 Task: Add Aura Cacia Cypress Essential Oil to the cart.
Action: Mouse moved to (758, 271)
Screenshot: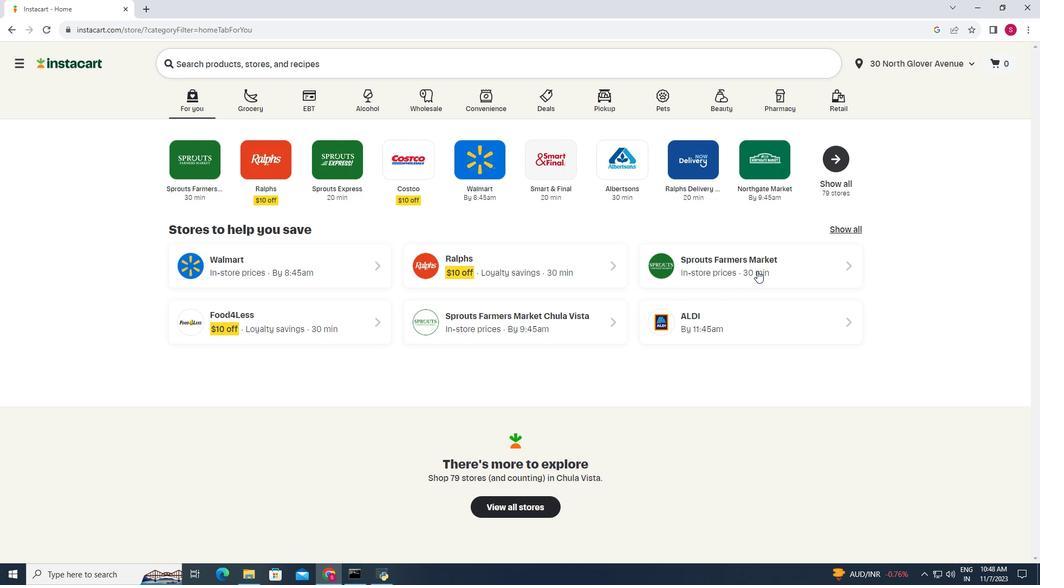 
Action: Mouse pressed left at (758, 271)
Screenshot: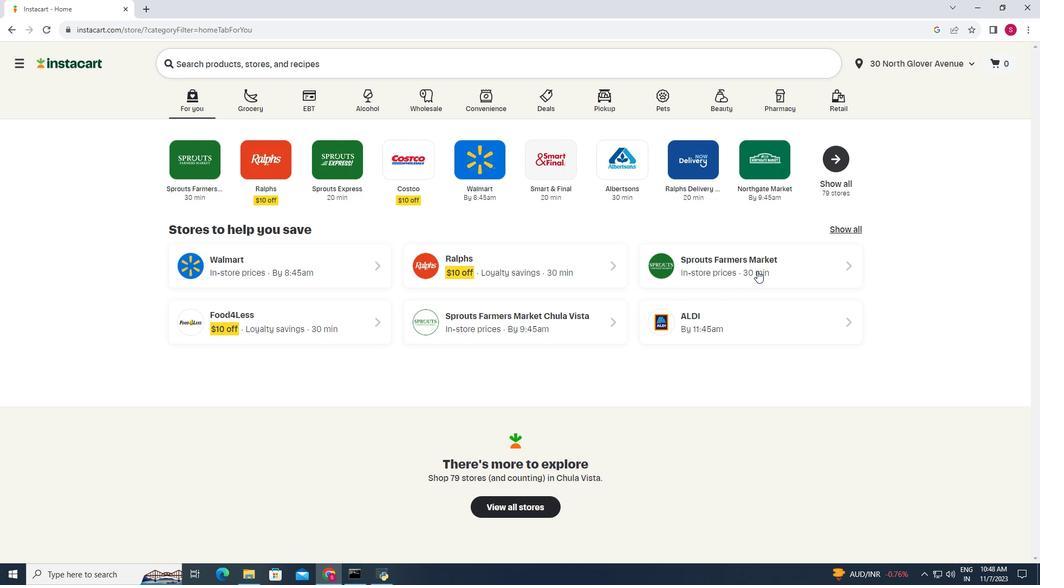 
Action: Mouse moved to (96, 462)
Screenshot: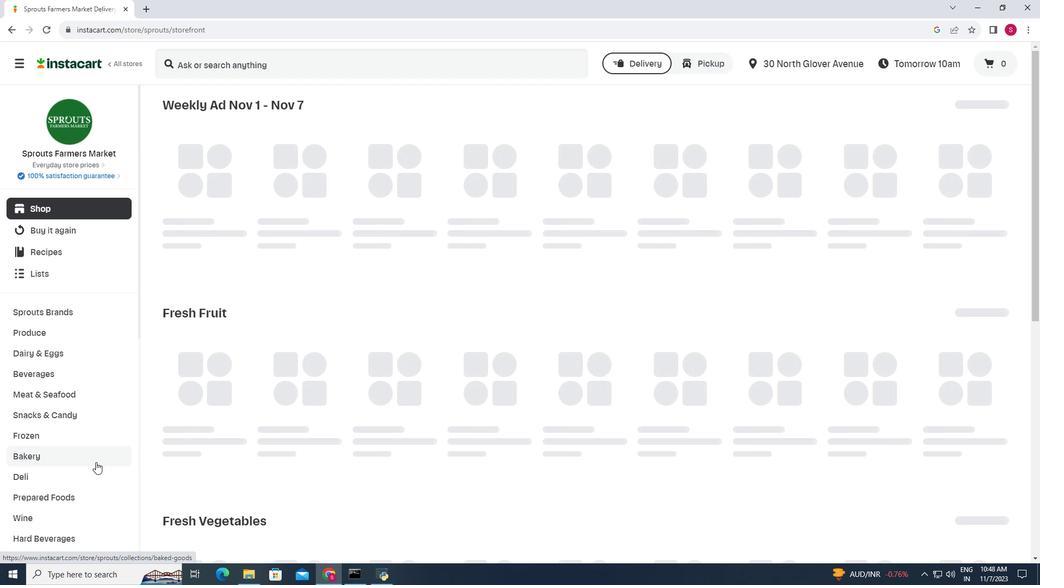 
Action: Mouse scrolled (96, 462) with delta (0, 0)
Screenshot: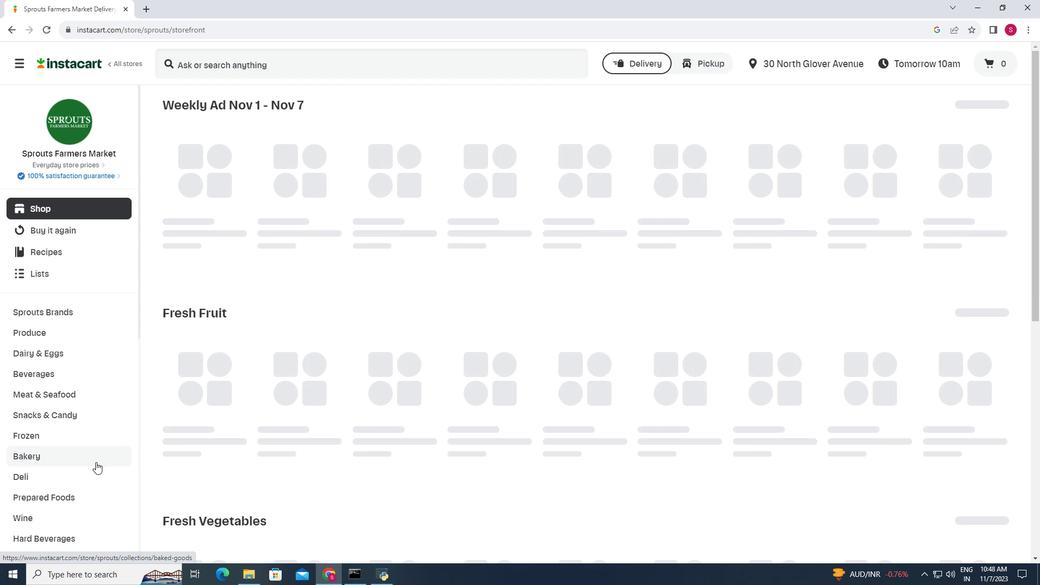 
Action: Mouse scrolled (96, 462) with delta (0, 0)
Screenshot: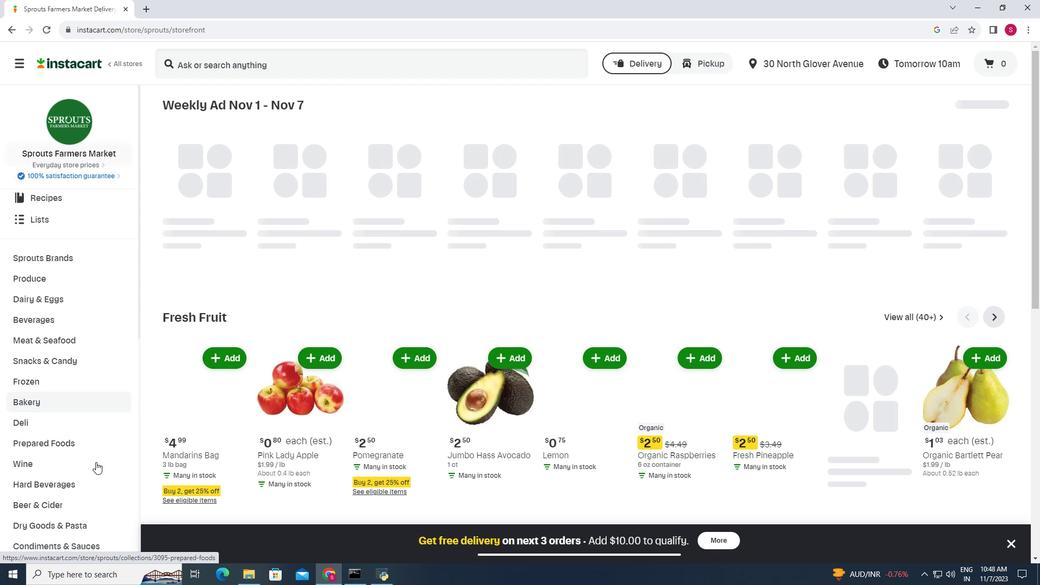 
Action: Mouse scrolled (96, 462) with delta (0, 0)
Screenshot: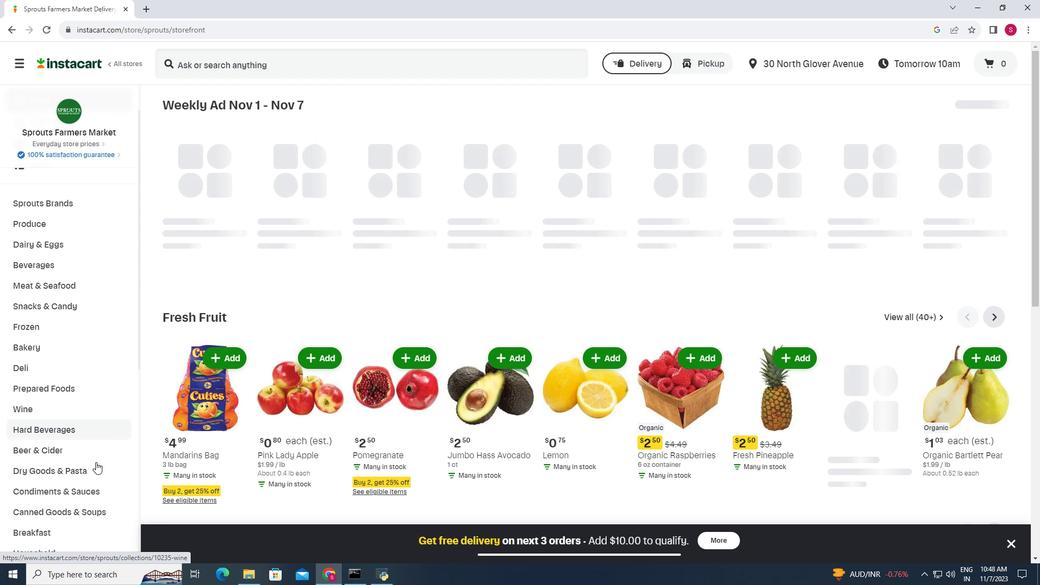 
Action: Mouse moved to (96, 462)
Screenshot: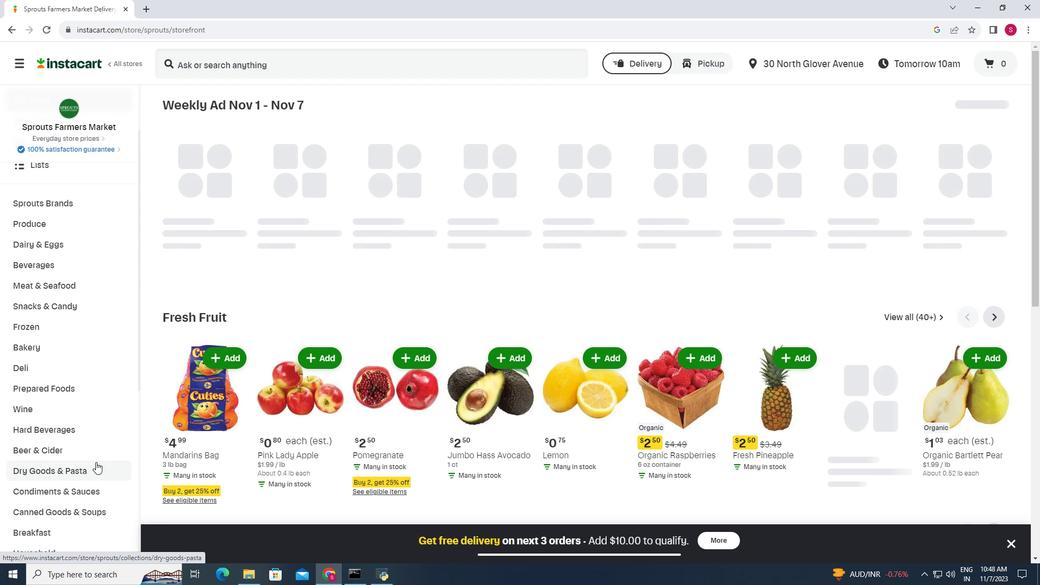 
Action: Mouse scrolled (96, 462) with delta (0, 0)
Screenshot: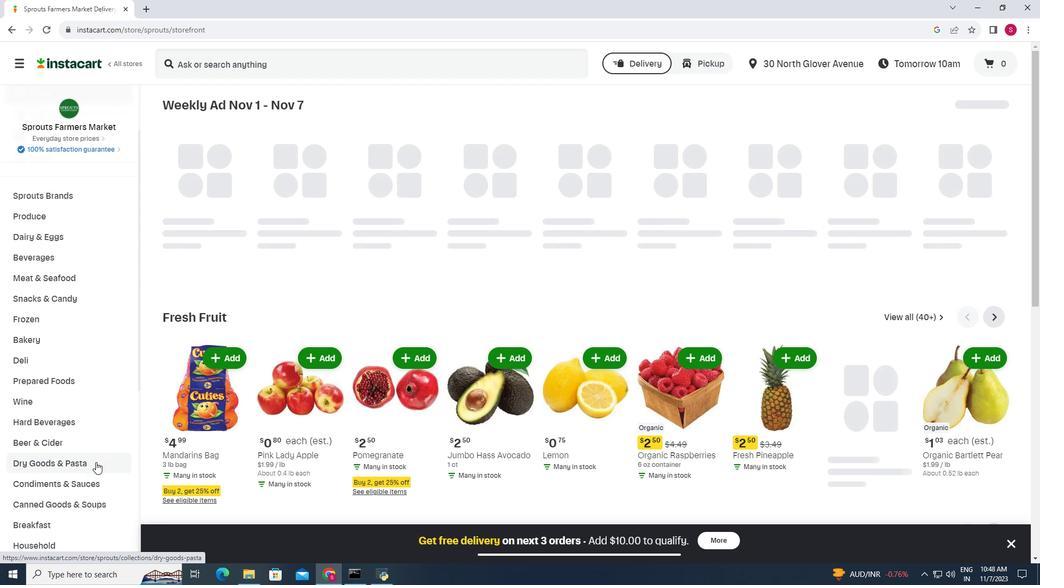 
Action: Mouse scrolled (96, 462) with delta (0, 0)
Screenshot: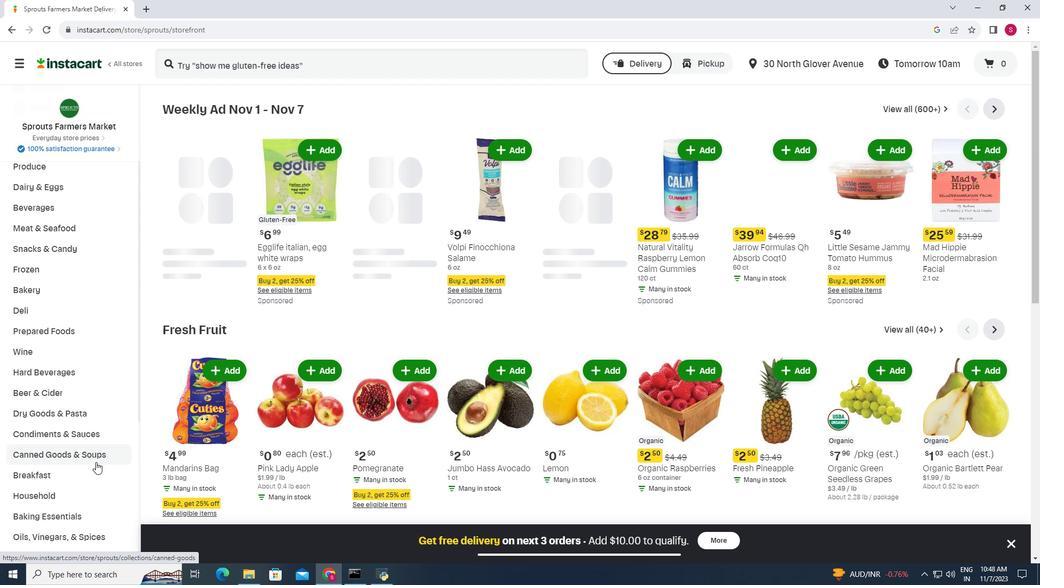 
Action: Mouse moved to (55, 437)
Screenshot: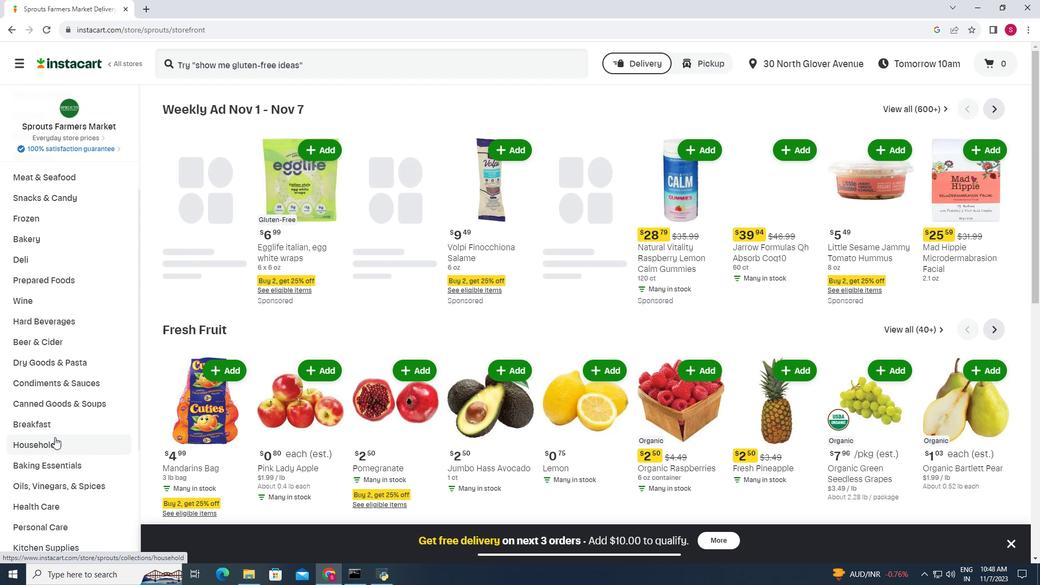 
Action: Mouse pressed left at (55, 437)
Screenshot: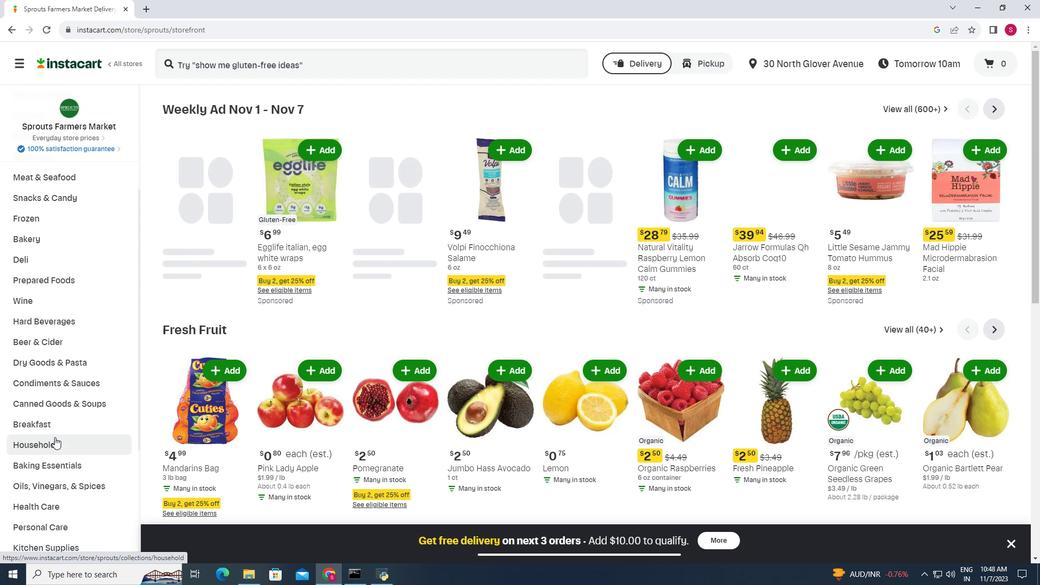 
Action: Mouse moved to (560, 130)
Screenshot: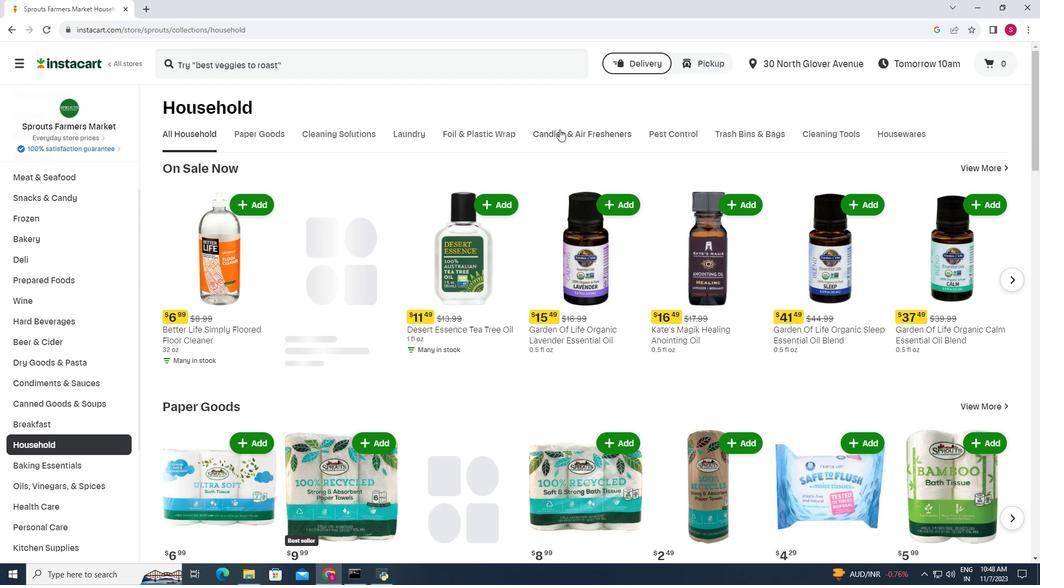 
Action: Mouse pressed left at (560, 130)
Screenshot: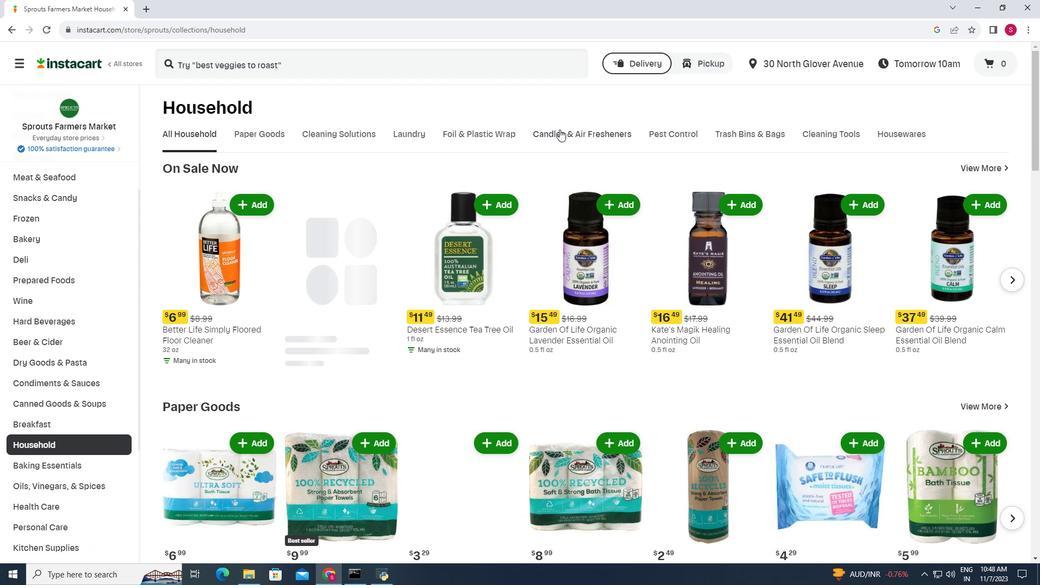 
Action: Mouse moved to (300, 59)
Screenshot: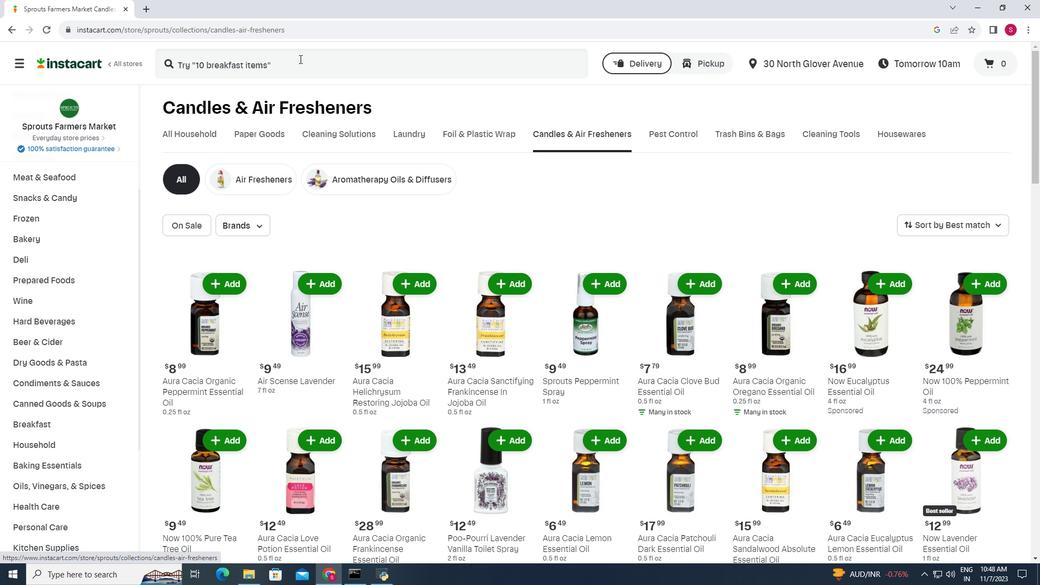 
Action: Mouse pressed left at (300, 59)
Screenshot: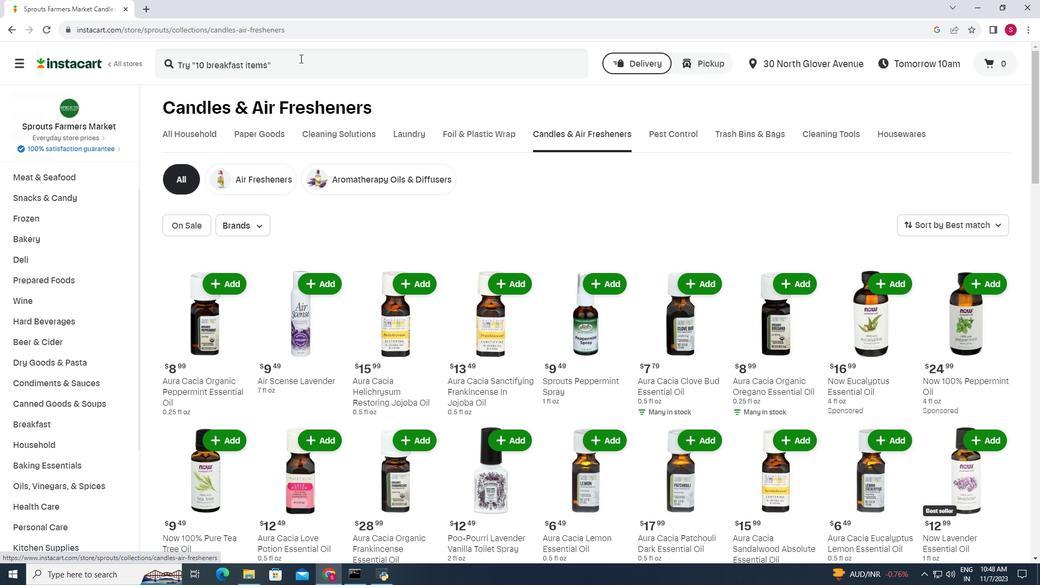 
Action: Mouse moved to (290, 46)
Screenshot: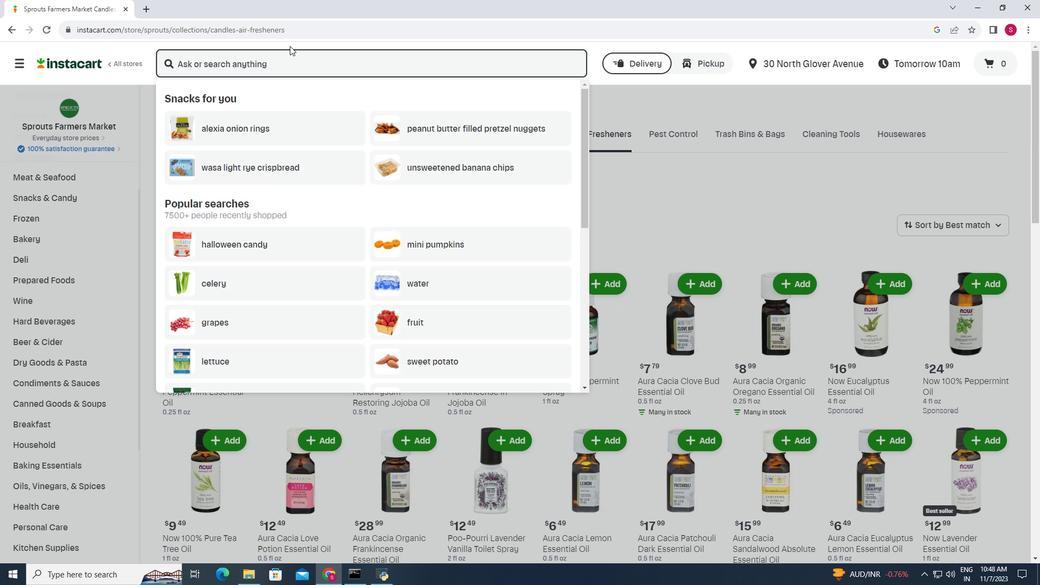 
Action: Key pressed <Key.shift>Aura<Key.space><Key.shift>Cacia<Key.space><Key.shift>Cypress<Key.space><Key.shift>Essential<Key.space><Key.shift>Oil<Key.enter>
Screenshot: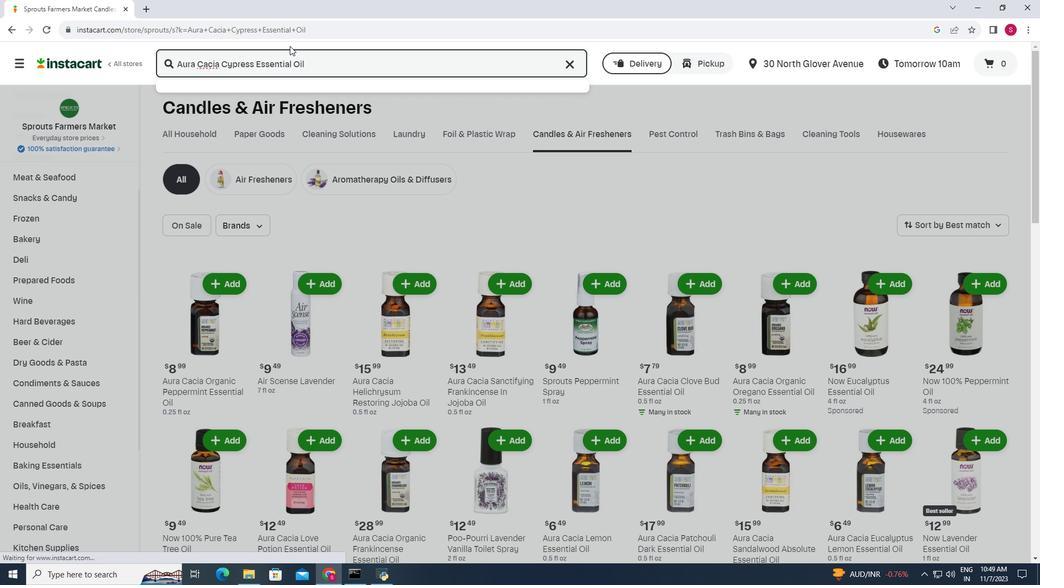 
Action: Mouse moved to (627, 152)
Screenshot: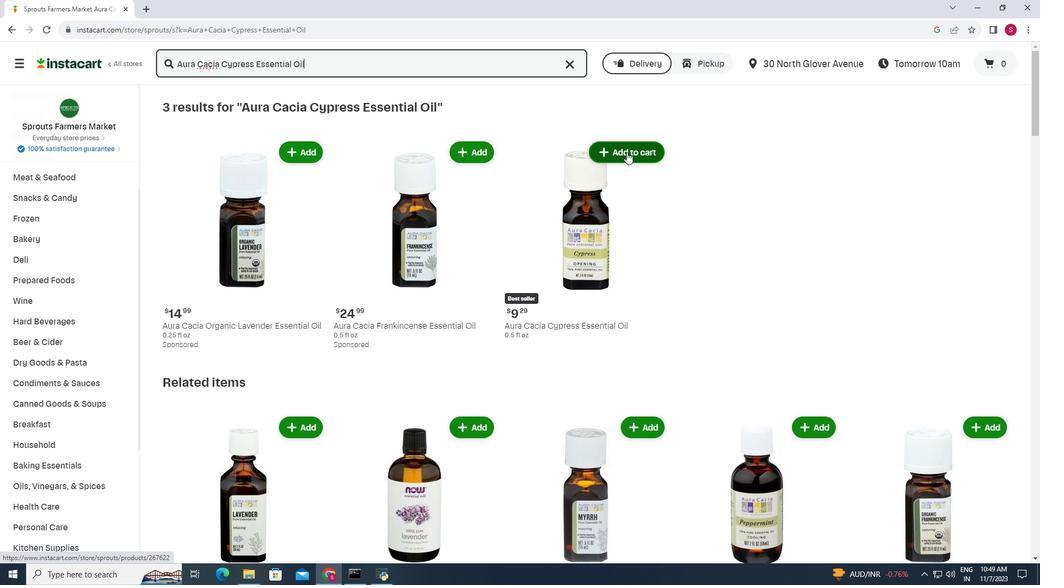 
Action: Mouse pressed left at (627, 152)
Screenshot: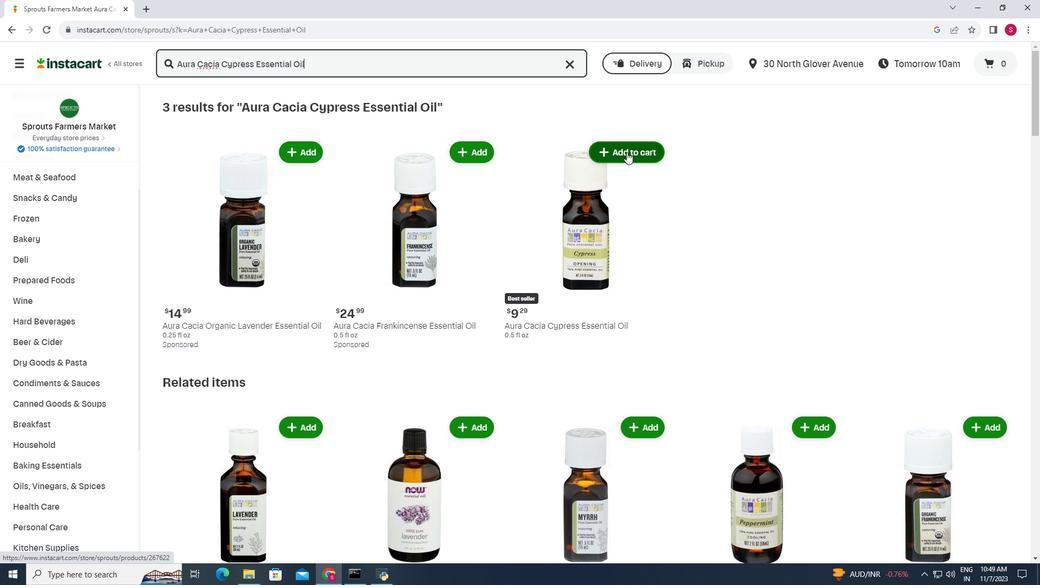 
Action: Mouse moved to (633, 114)
Screenshot: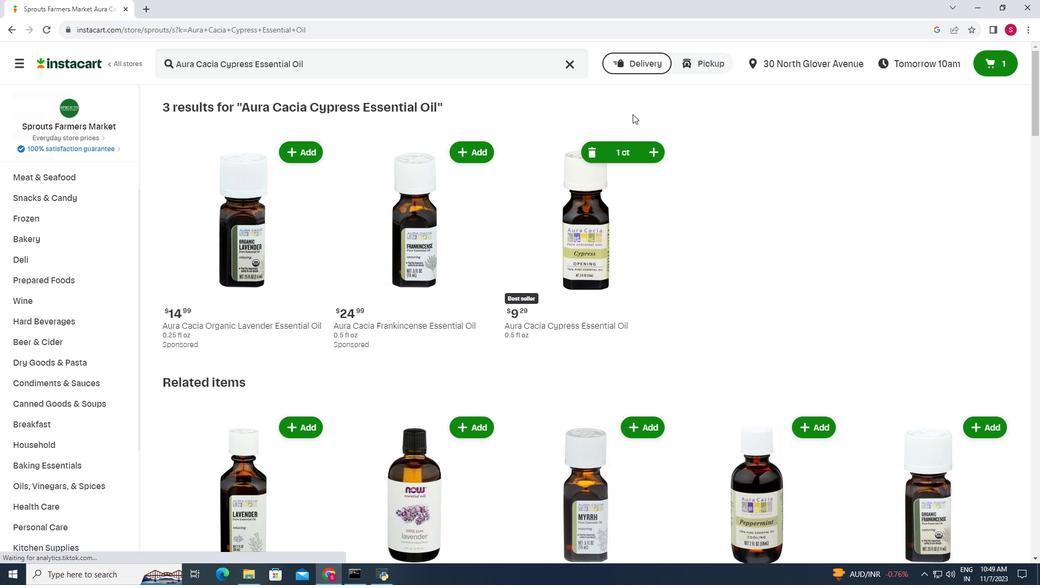 
